 Task: Change object animations to fly in from right.
Action: Mouse moved to (180, 78)
Screenshot: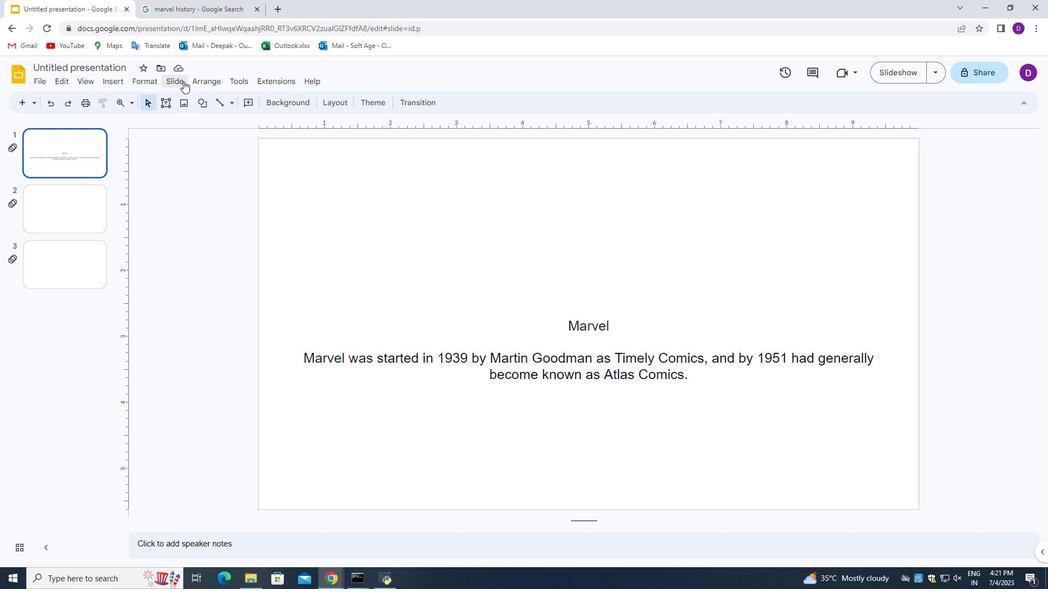 
Action: Mouse pressed left at (180, 78)
Screenshot: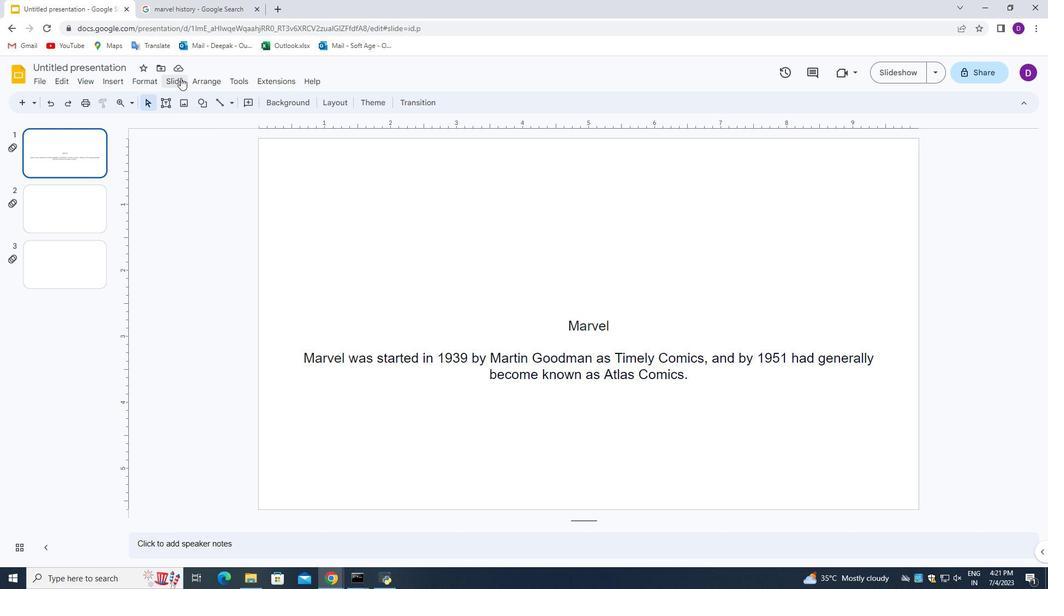 
Action: Mouse moved to (247, 232)
Screenshot: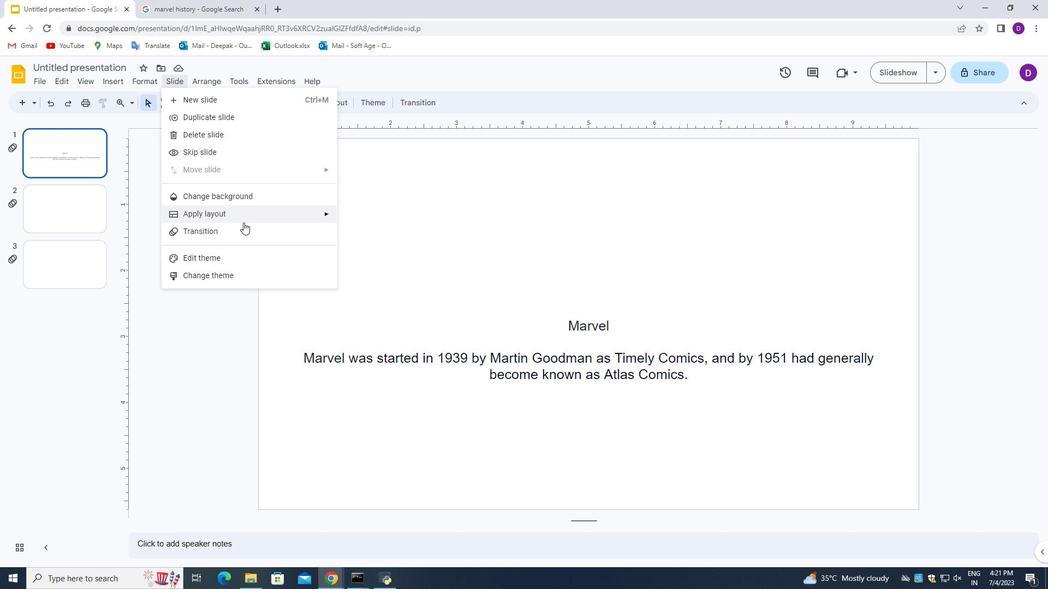
Action: Mouse pressed left at (247, 232)
Screenshot: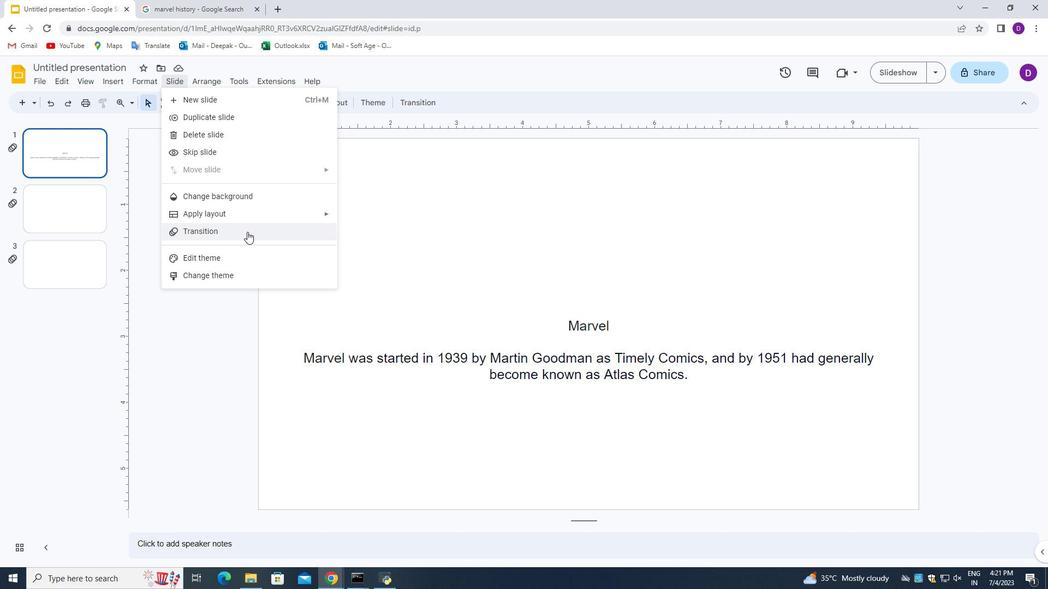 
Action: Mouse moved to (881, 335)
Screenshot: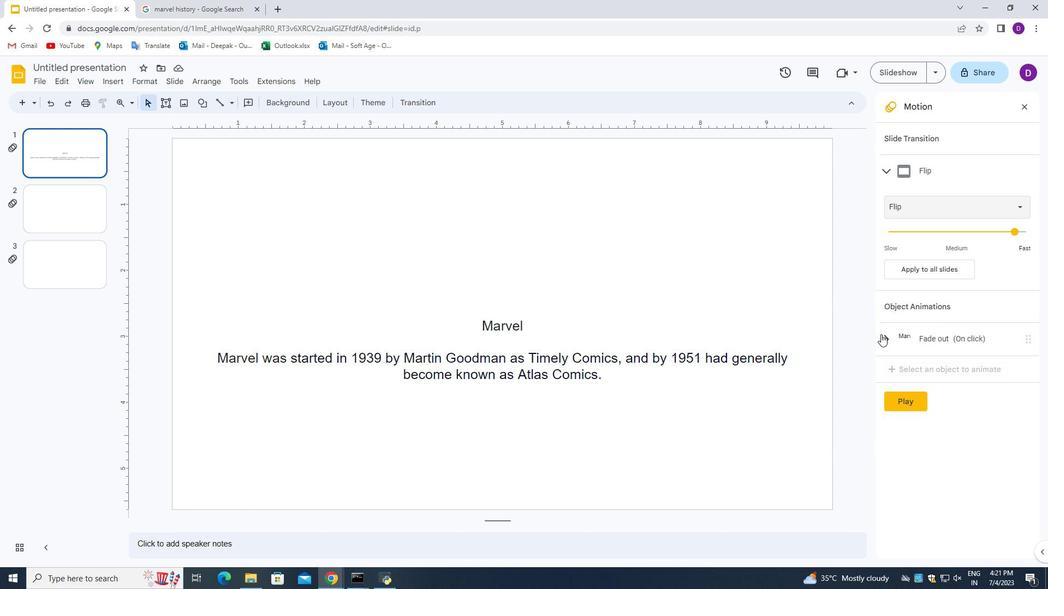 
Action: Mouse pressed left at (881, 335)
Screenshot: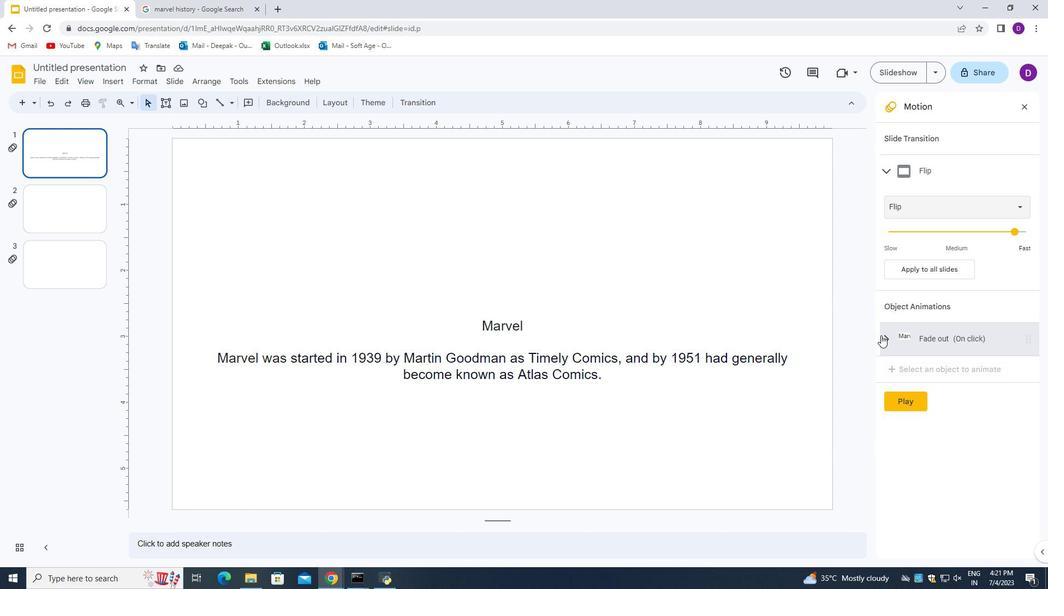 
Action: Mouse moved to (992, 272)
Screenshot: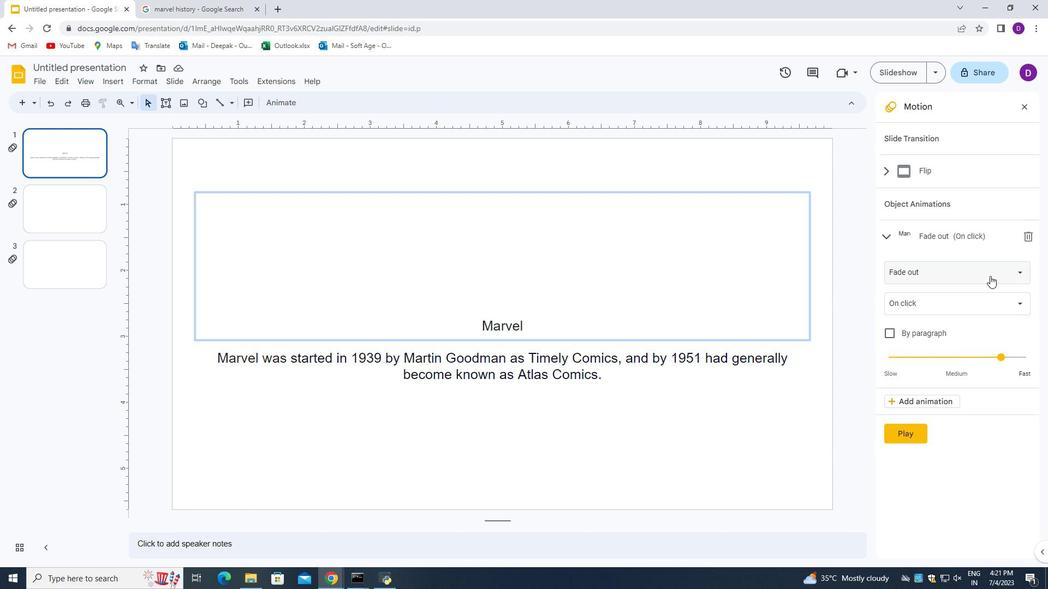 
Action: Mouse pressed left at (992, 272)
Screenshot: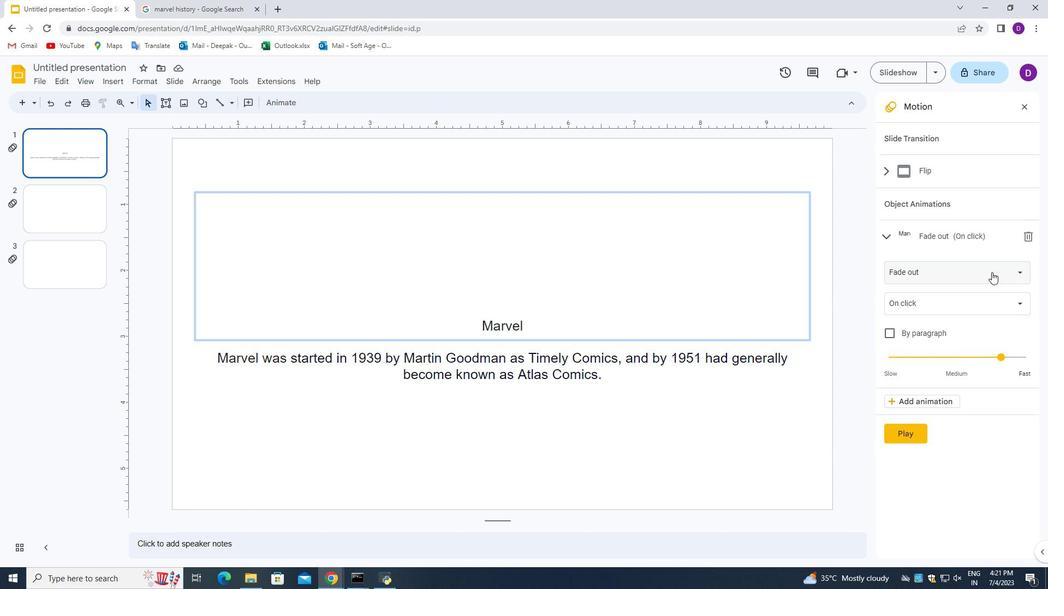 
Action: Mouse moved to (934, 365)
Screenshot: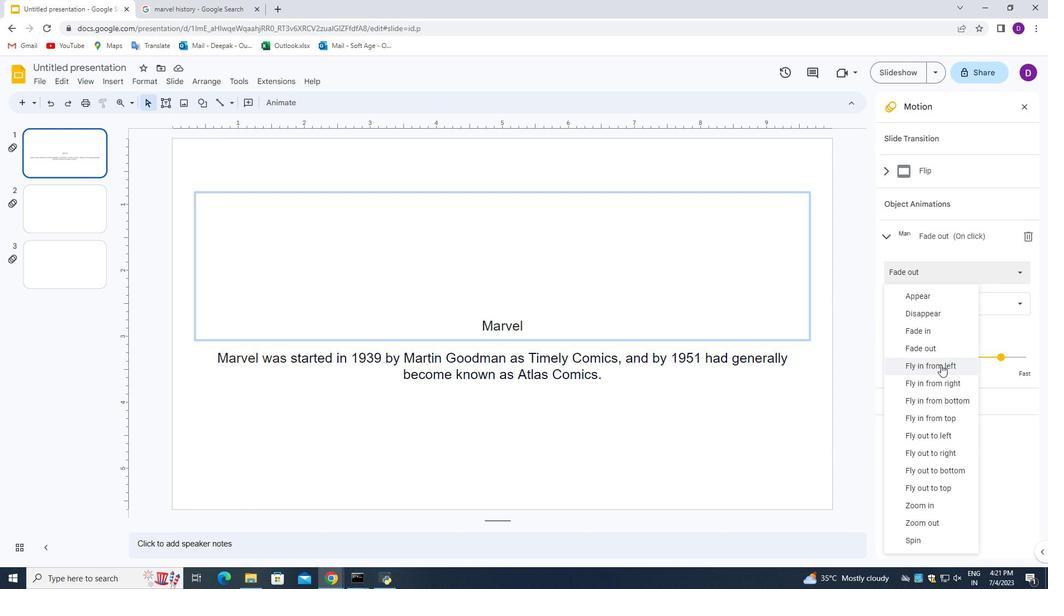 
Action: Mouse pressed left at (934, 365)
Screenshot: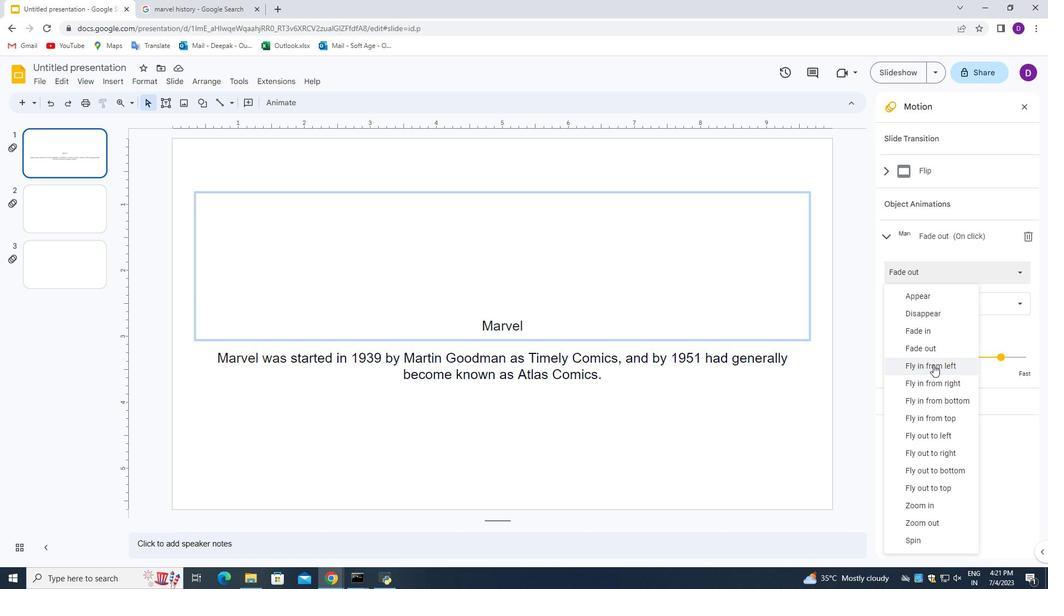 
Action: Mouse moved to (697, 283)
Screenshot: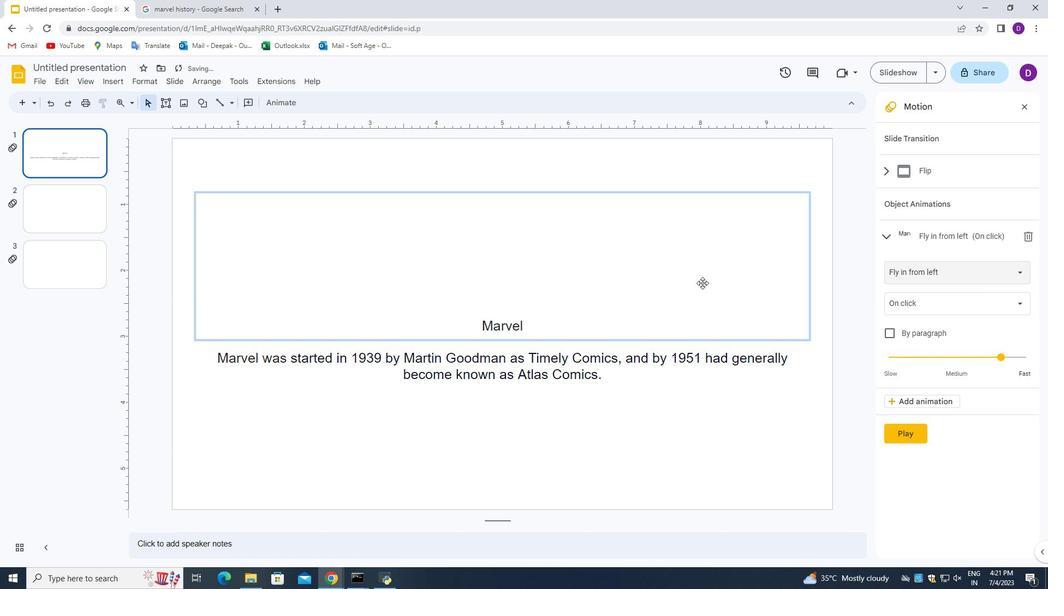 
